 Task: Add filter "Normal" in priority.
Action: Mouse moved to (19, 142)
Screenshot: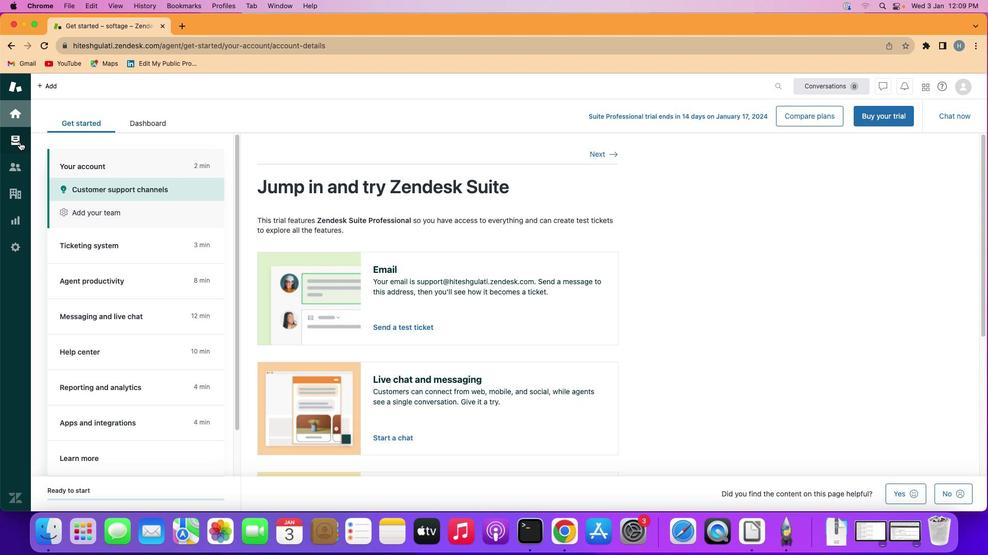
Action: Mouse pressed left at (19, 142)
Screenshot: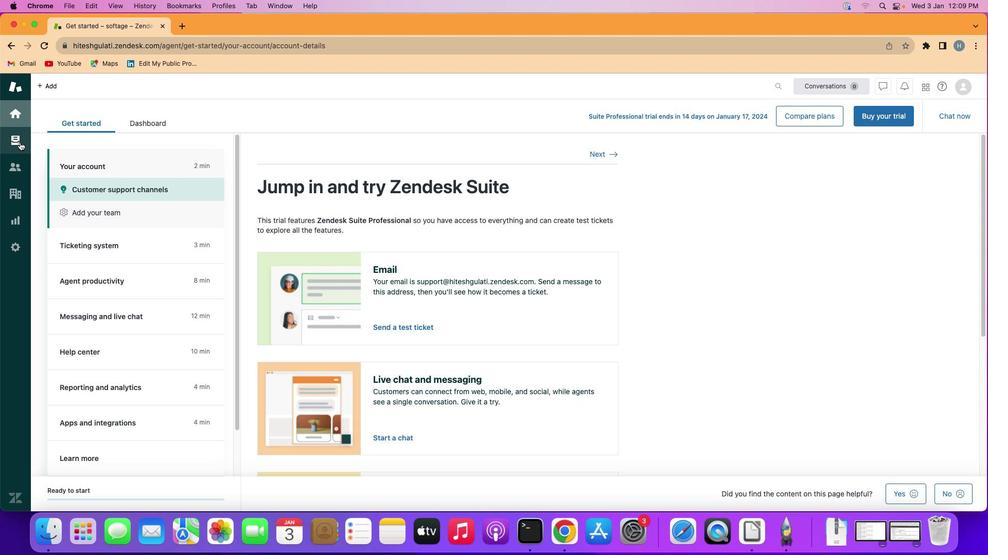 
Action: Mouse moved to (92, 251)
Screenshot: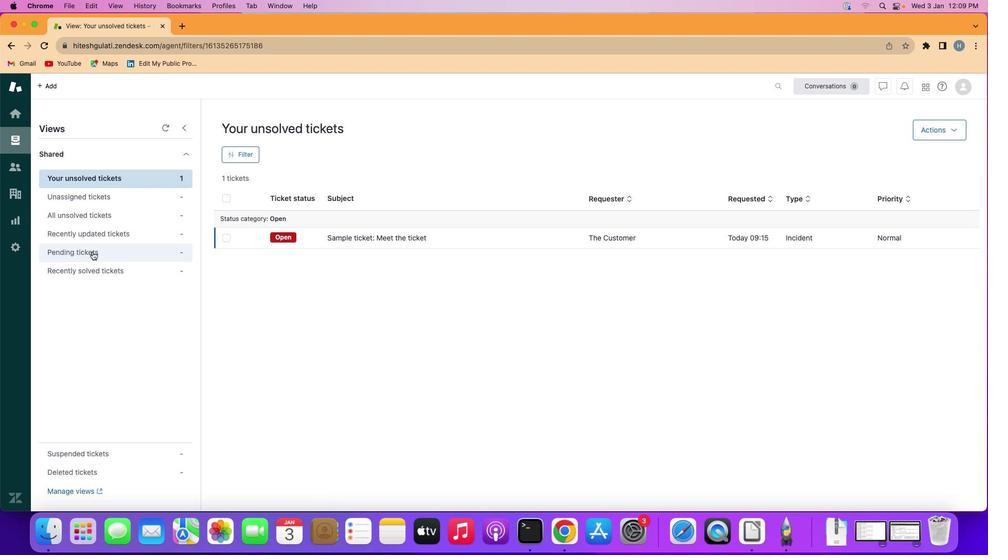 
Action: Mouse pressed left at (92, 251)
Screenshot: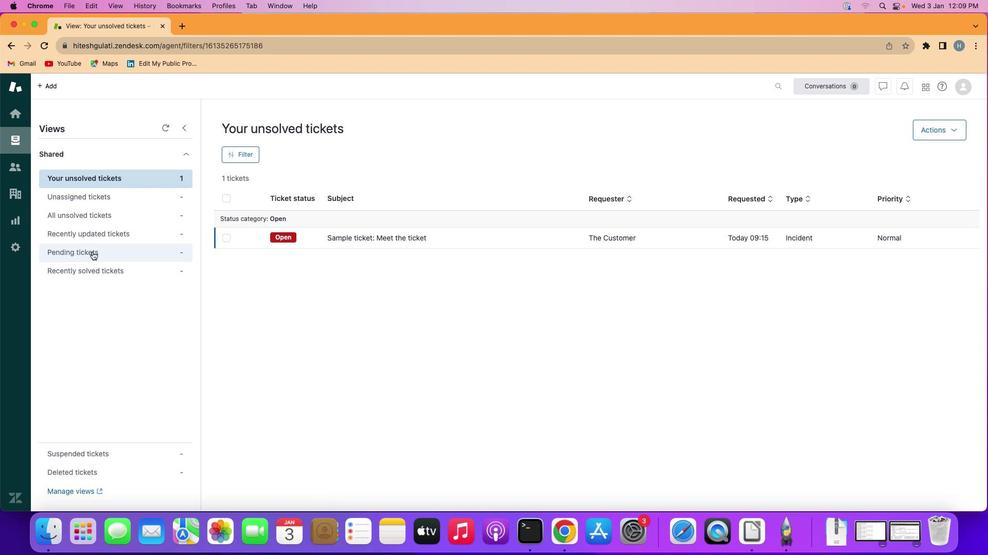 
Action: Mouse moved to (230, 154)
Screenshot: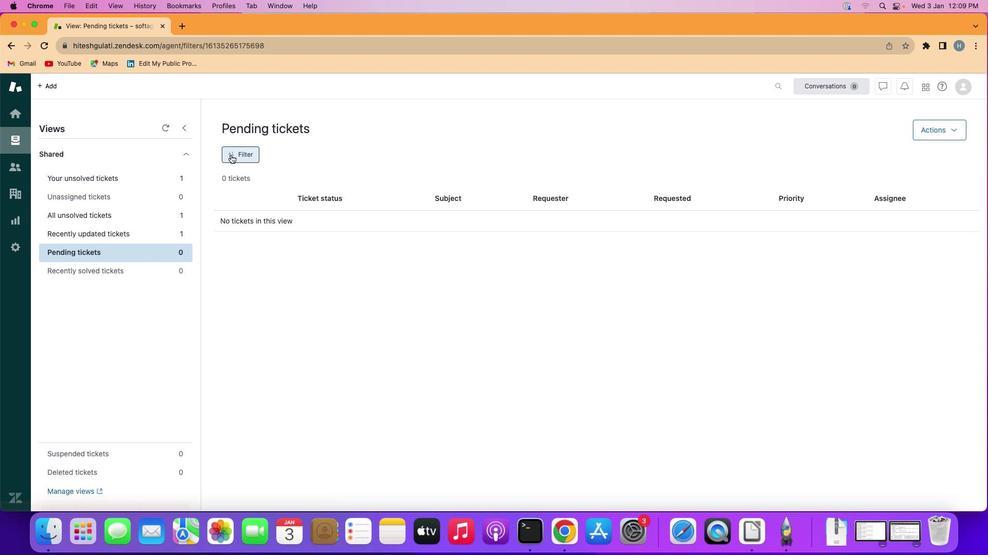 
Action: Mouse pressed left at (230, 154)
Screenshot: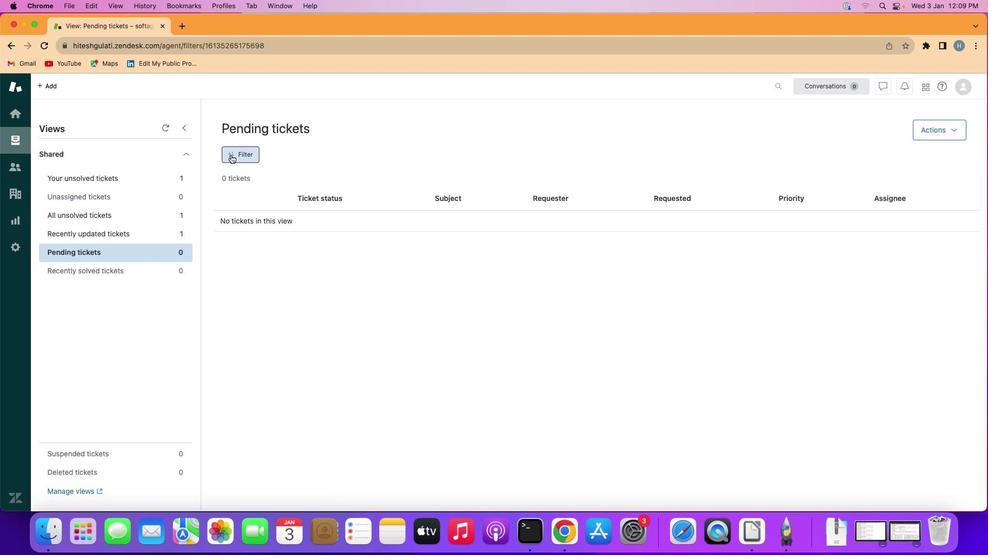 
Action: Mouse moved to (859, 352)
Screenshot: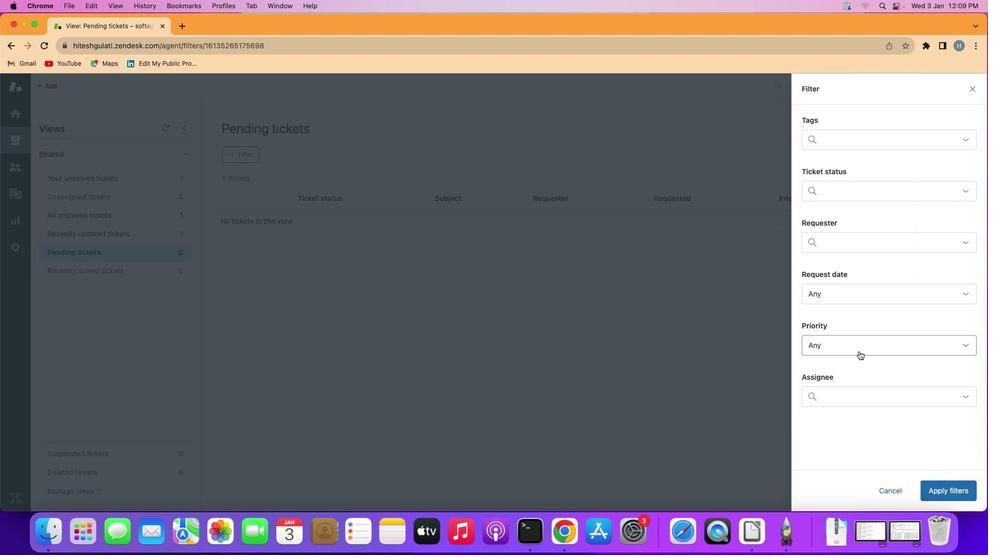 
Action: Mouse pressed left at (859, 352)
Screenshot: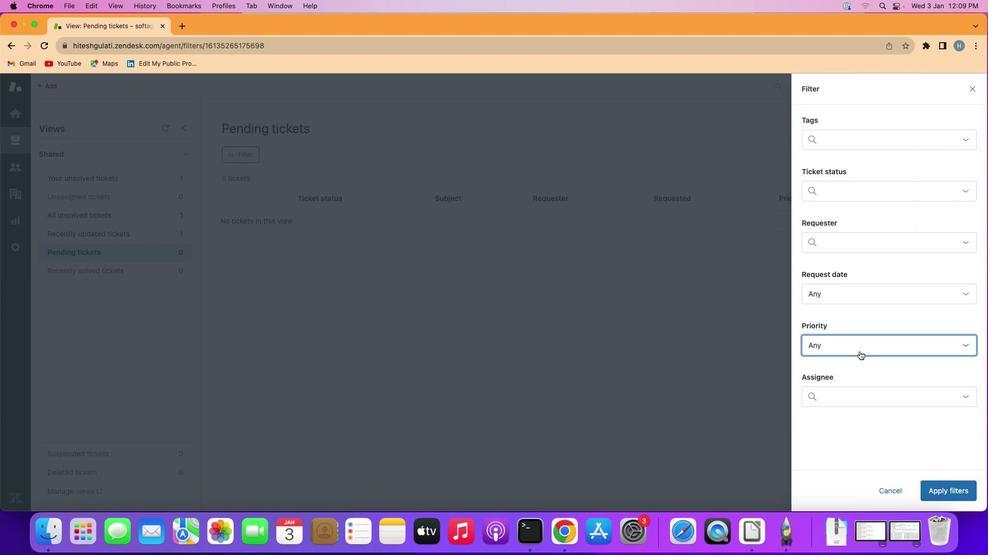 
Action: Mouse moved to (867, 288)
Screenshot: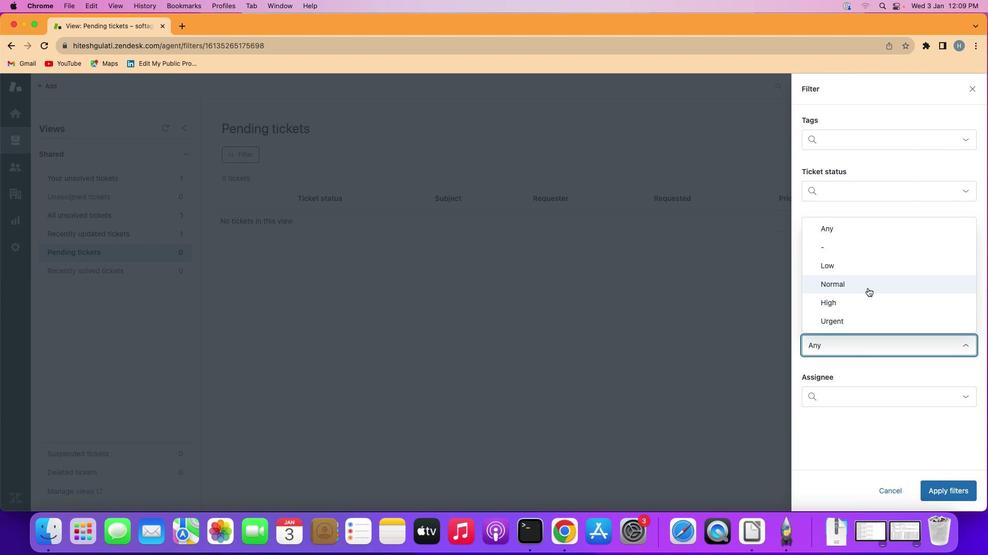 
Action: Mouse pressed left at (867, 288)
Screenshot: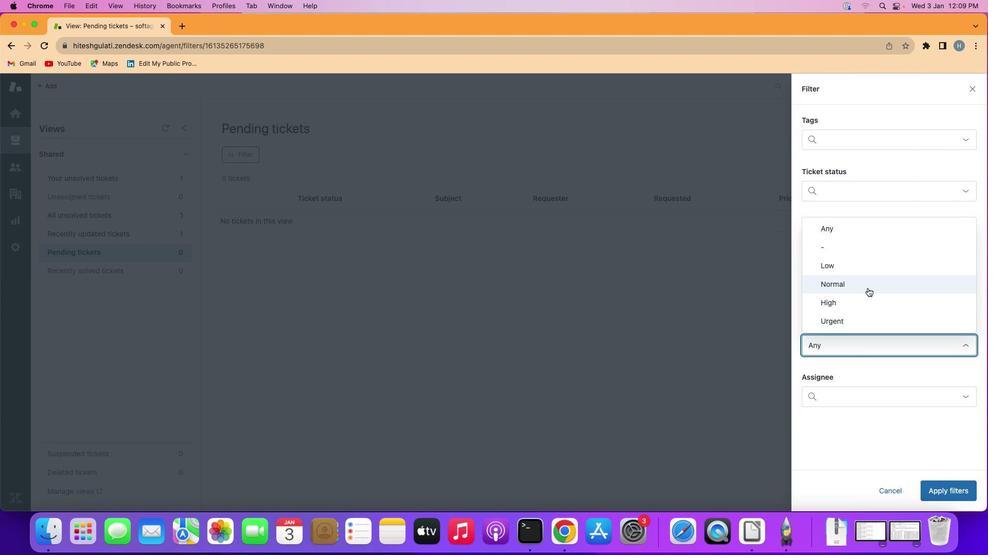 
Action: Mouse moved to (944, 492)
Screenshot: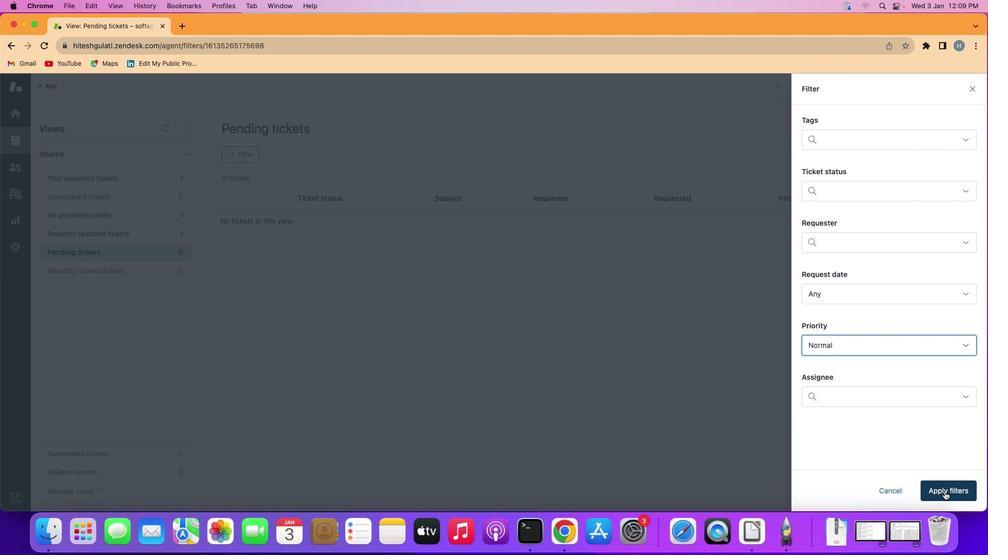 
Action: Mouse pressed left at (944, 492)
Screenshot: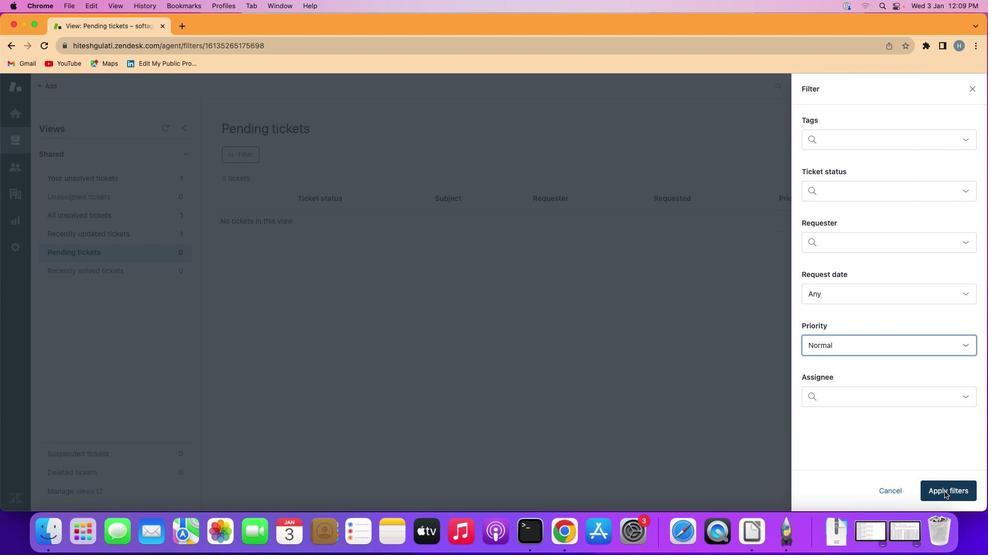 
Action: Mouse moved to (447, 296)
Screenshot: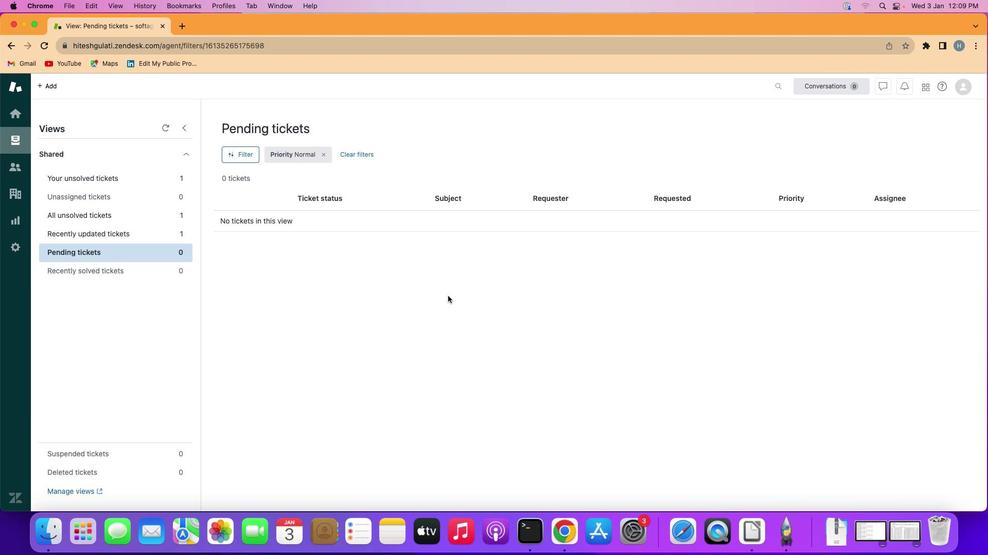 
